Task: Add an event with the title Third Lunch and Learn: Effective Project Management and Execution Strategies, date '2023/11/08', time 7:30 AM to 9:30 AMand add a description: By the end of the discussion, the employee will have a clear understanding of the performance concerns, a roadmap for improvement, and a support system in place to help them succeed. The supervisor will also have a framework for monitoring progress, providing ongoing feedback, and recognizing positive changes., put the event into Yellow category, logged in from the account softage.8@softage.netand send the event invitation to softage.6@softage.net and softage.7@softage.net. Set a reminder for the event 1 hour before
Action: Mouse moved to (94, 132)
Screenshot: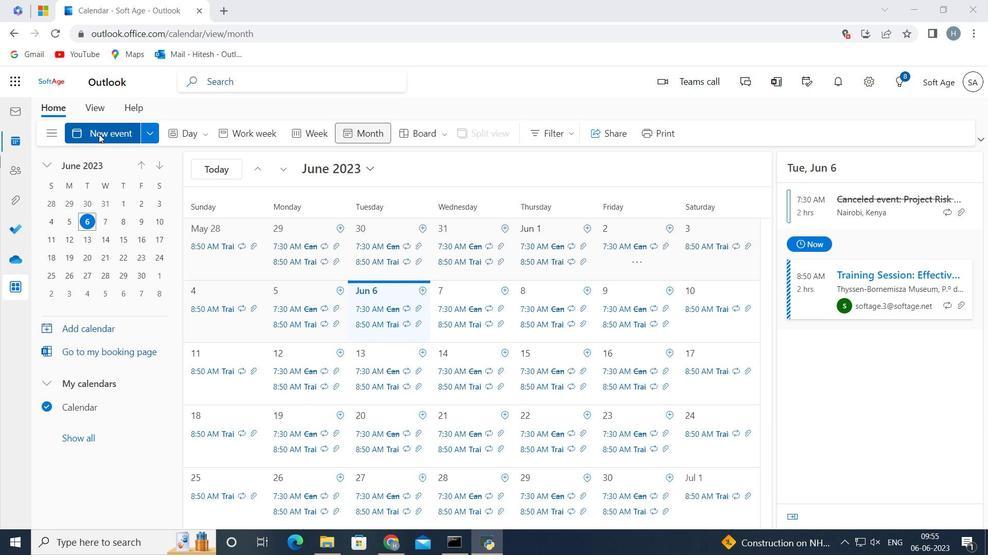 
Action: Mouse pressed left at (94, 132)
Screenshot: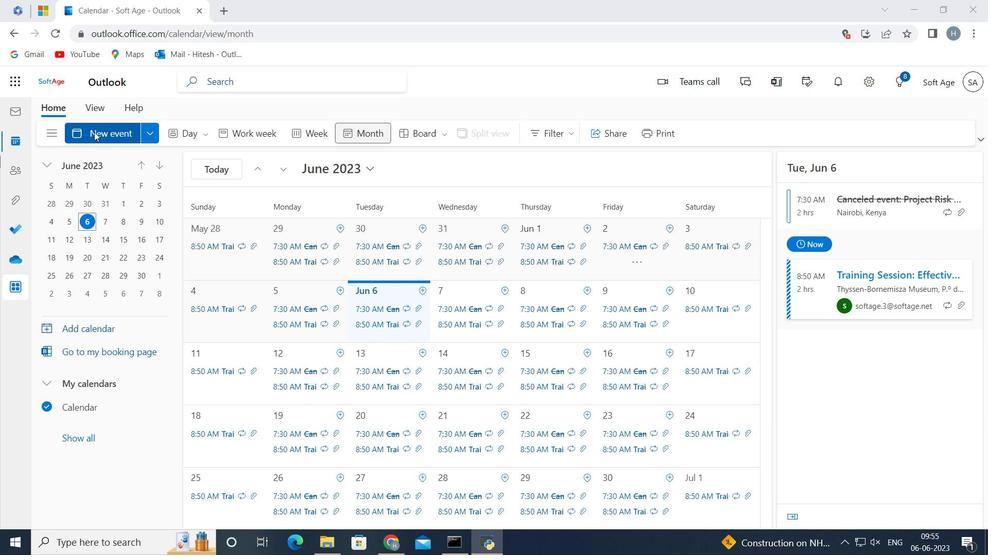
Action: Mouse moved to (306, 214)
Screenshot: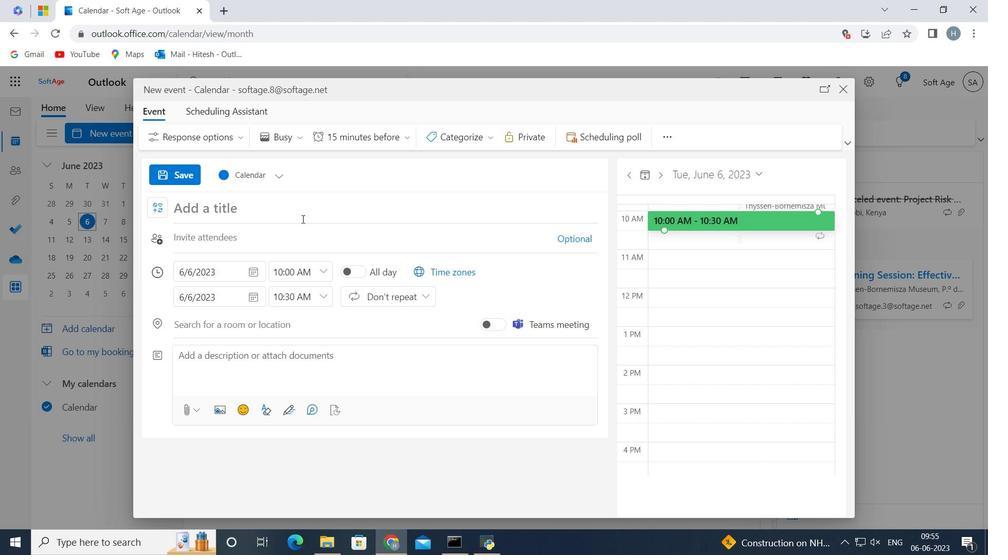 
Action: Mouse pressed left at (306, 214)
Screenshot: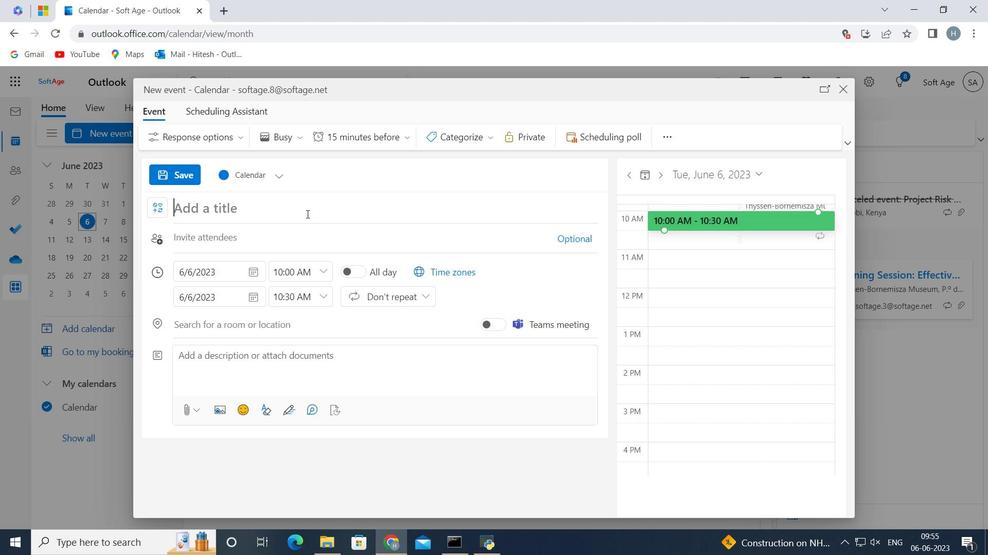 
Action: Key pressed <Key.shift>Third<Key.space><Key.shift>Lunch<Key.space>and<Key.space><Key.shift>Learn<Key.shift_r>:<Key.space><Key.shift>Effective<Key.space><Key.shift>pro<Key.backspace><Key.backspace><Key.backspace><Key.shift>Project<Key.space><Key.shift>ma<Key.backspace><Key.backspace><Key.shift>Management<Key.space>and<Key.space><Key.shift><Key.shift><Key.shift><Key.shift>Ed<Key.backspace>xecution<Key.space><Key.shift>Strategies
Screenshot: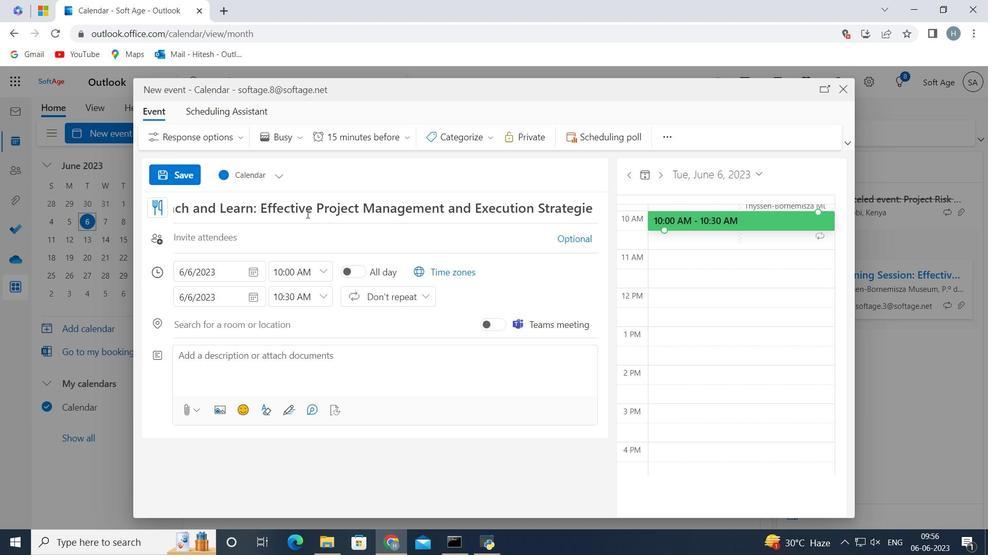 
Action: Mouse moved to (255, 271)
Screenshot: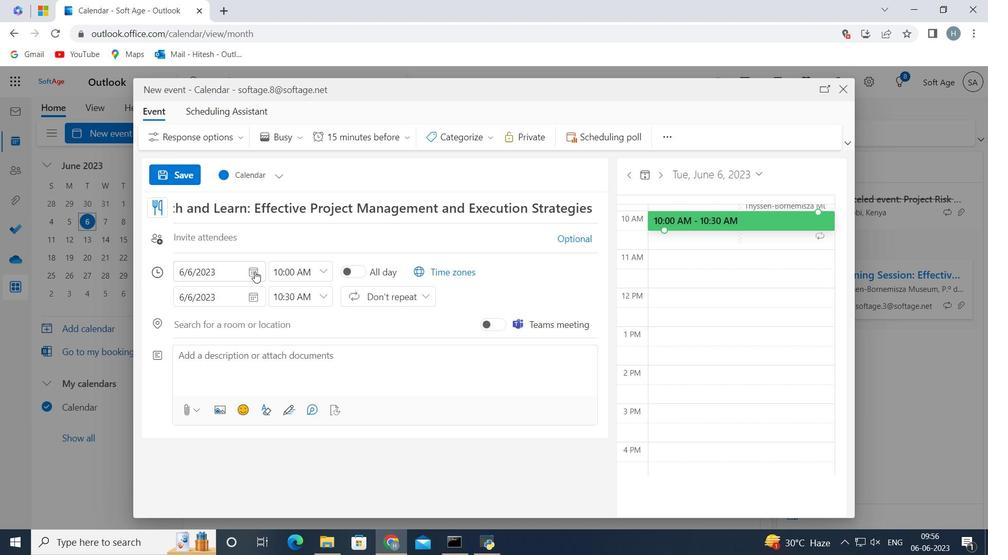
Action: Mouse pressed left at (255, 271)
Screenshot: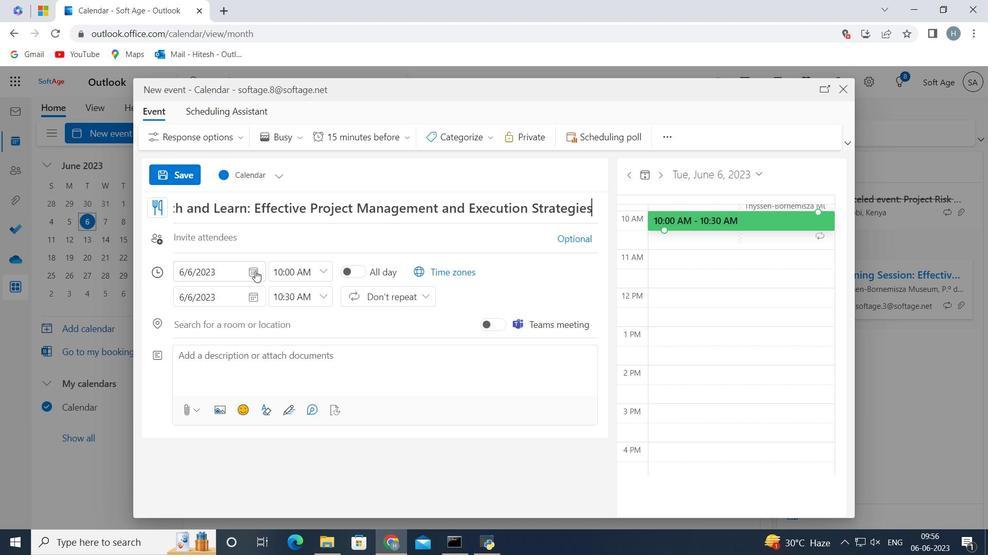 
Action: Mouse moved to (248, 291)
Screenshot: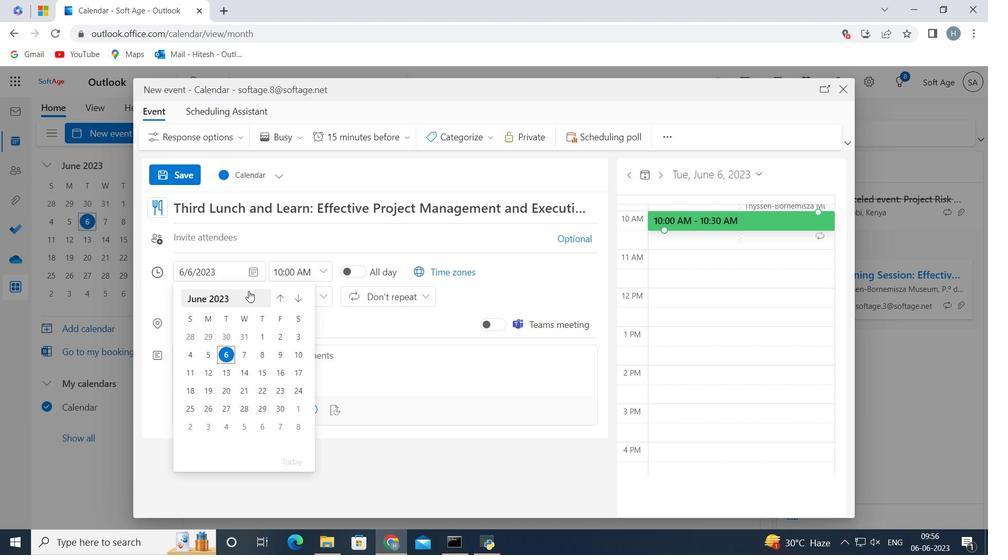 
Action: Mouse pressed left at (248, 291)
Screenshot: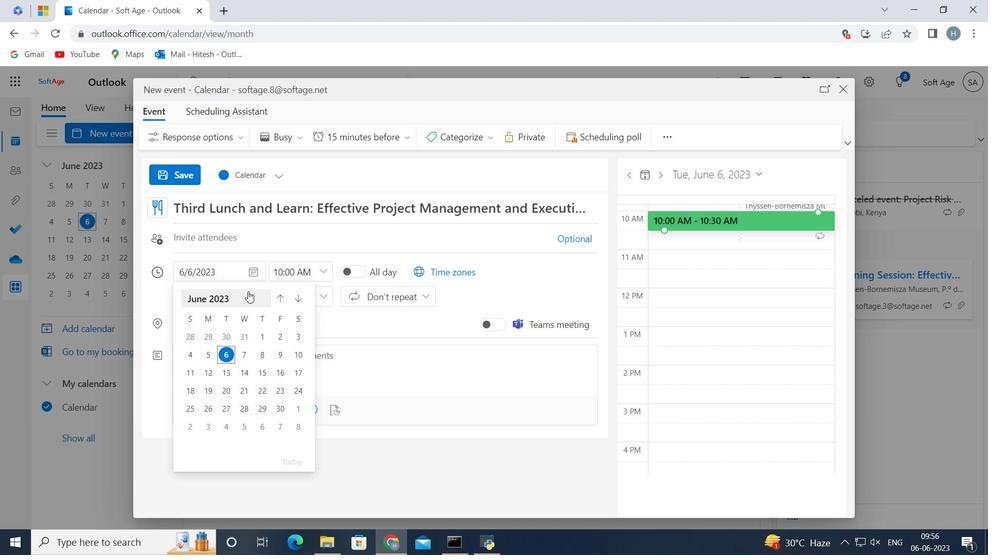 
Action: Mouse pressed left at (248, 291)
Screenshot: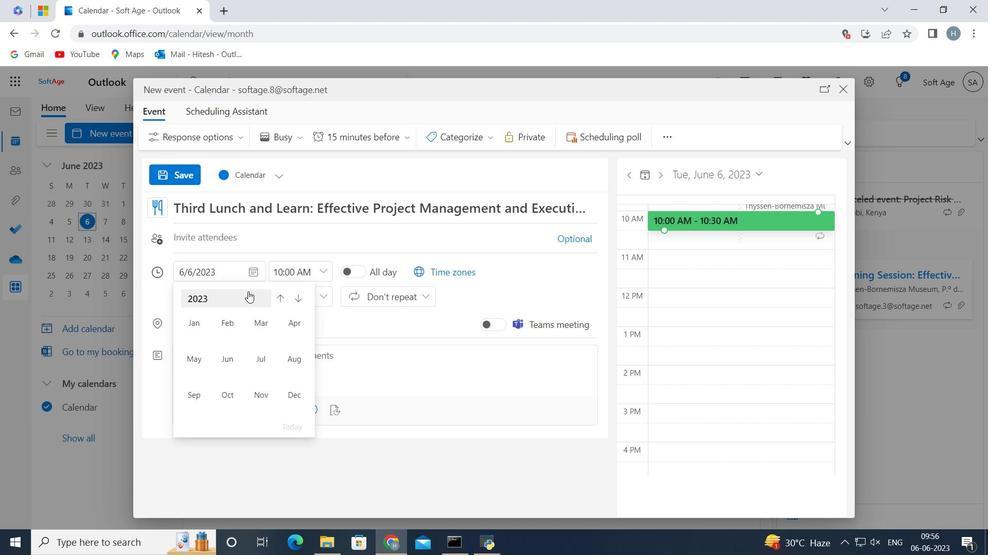 
Action: Mouse moved to (294, 324)
Screenshot: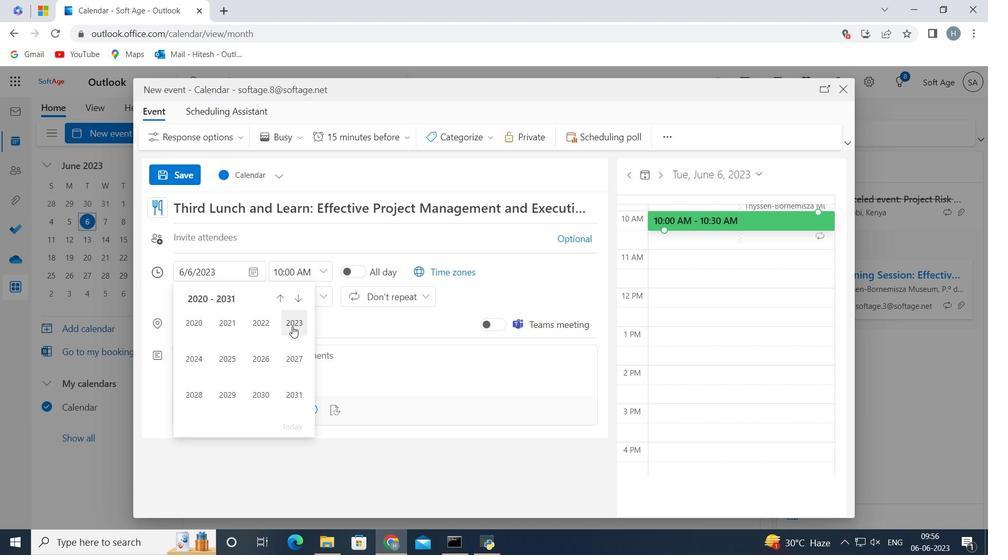 
Action: Mouse pressed left at (294, 324)
Screenshot: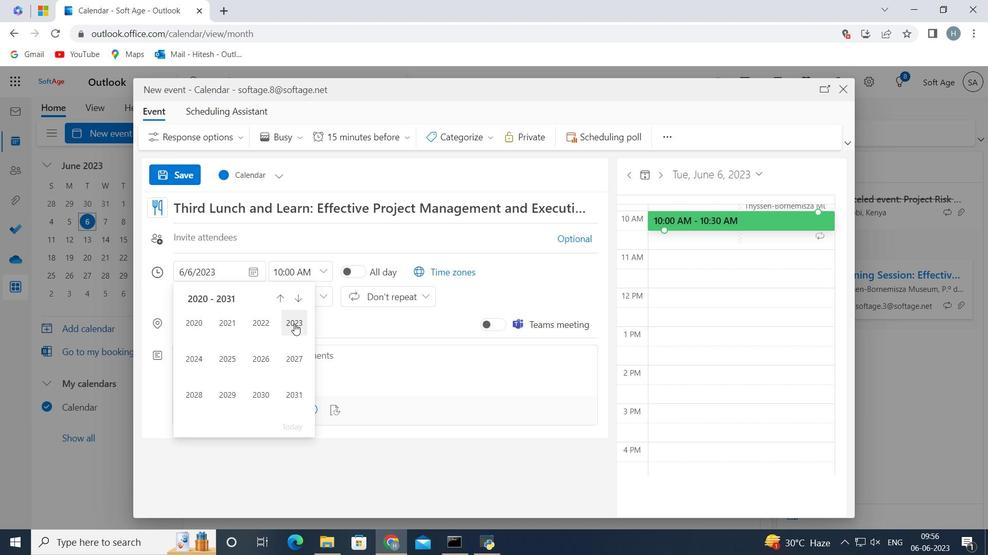 
Action: Mouse moved to (266, 396)
Screenshot: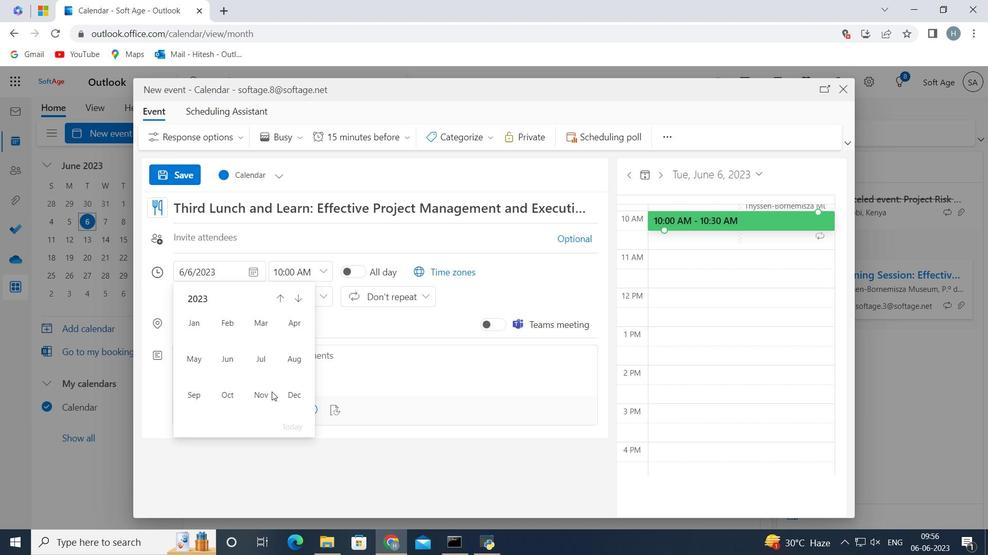 
Action: Mouse pressed left at (266, 396)
Screenshot: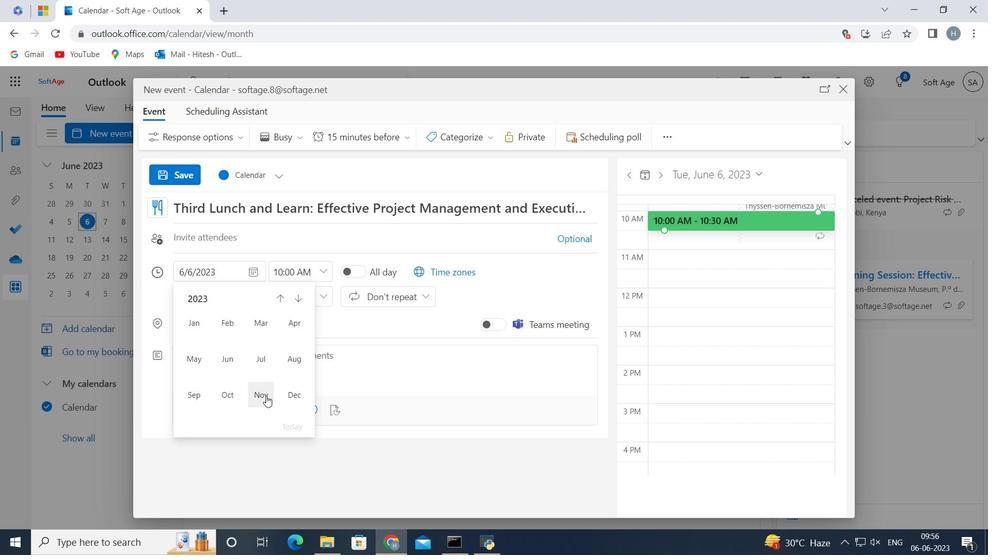 
Action: Mouse moved to (245, 356)
Screenshot: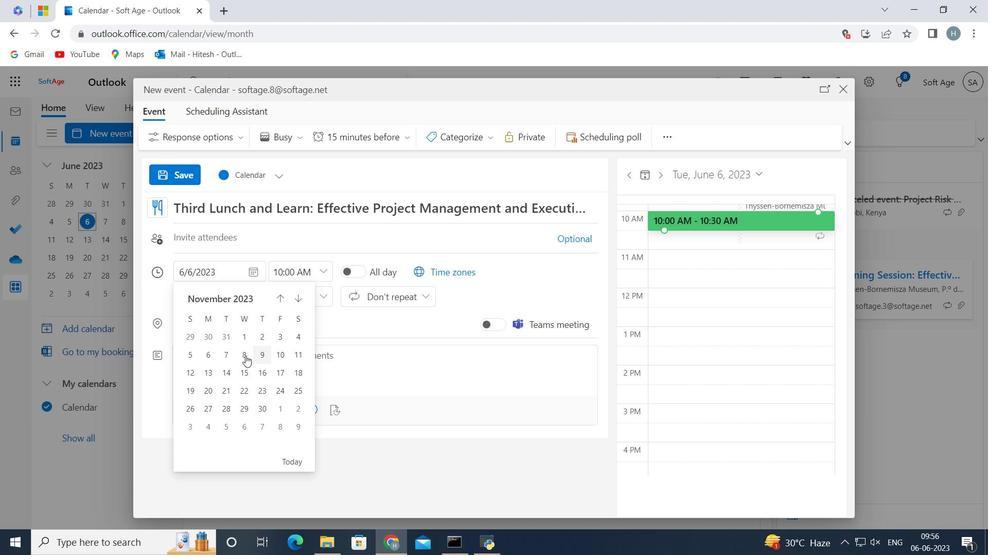 
Action: Mouse pressed left at (245, 356)
Screenshot: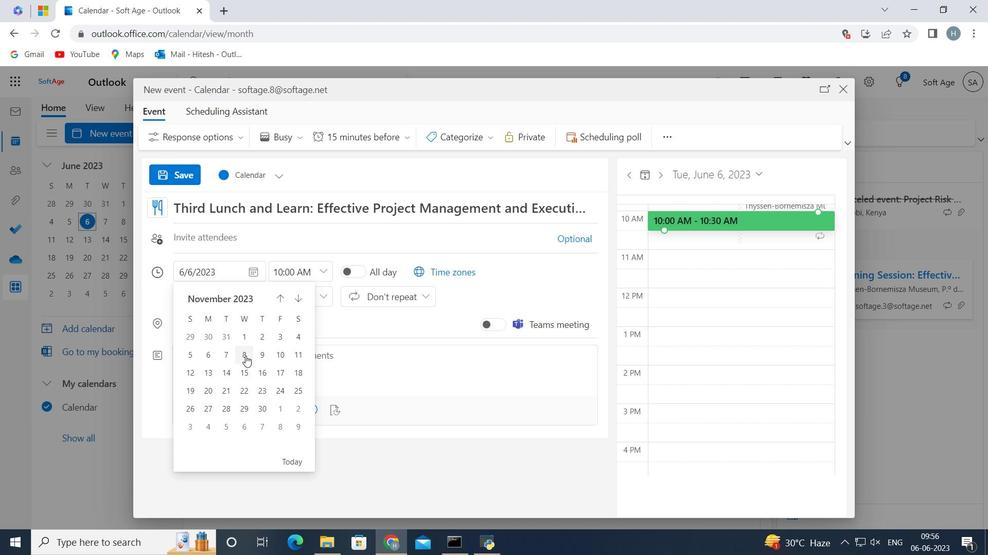 
Action: Mouse moved to (321, 271)
Screenshot: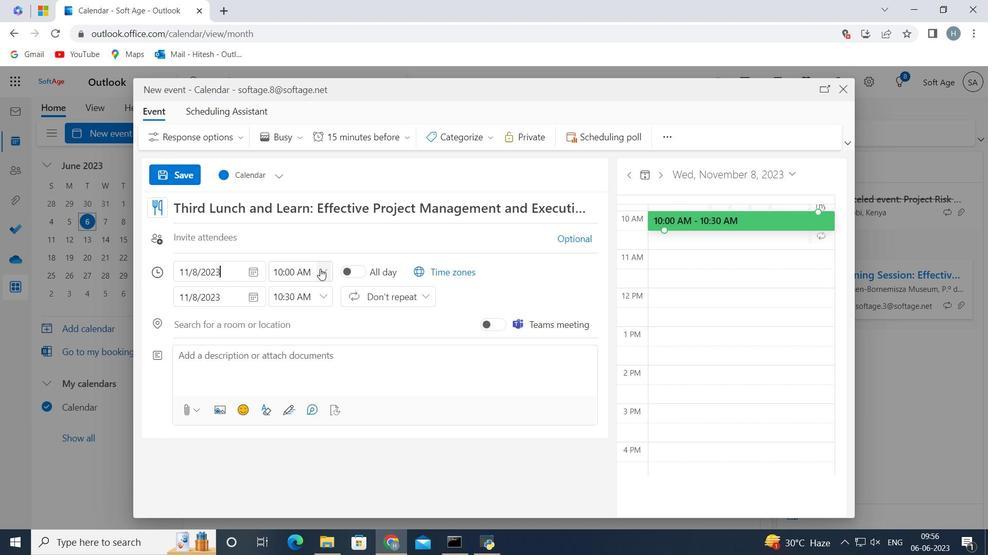 
Action: Mouse pressed left at (321, 271)
Screenshot: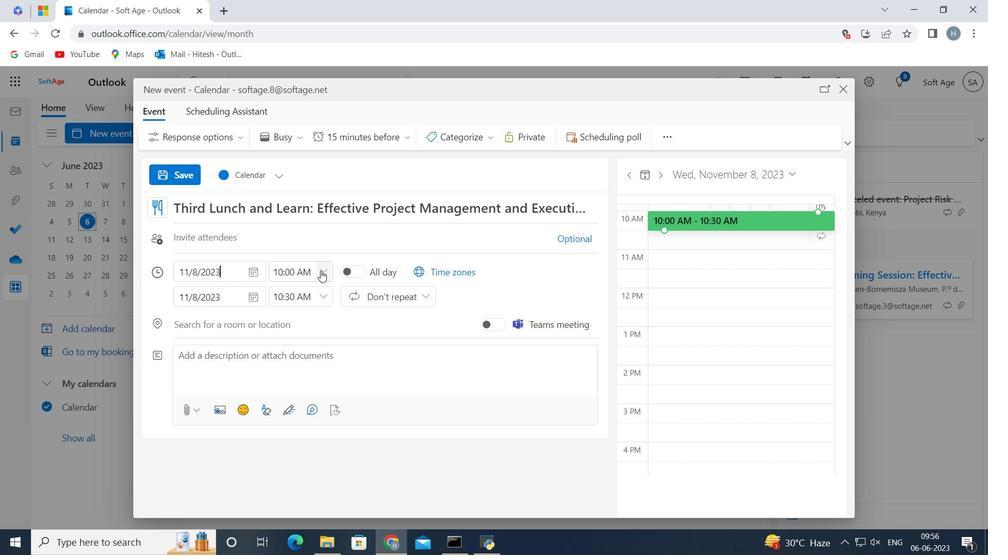 
Action: Mouse moved to (307, 357)
Screenshot: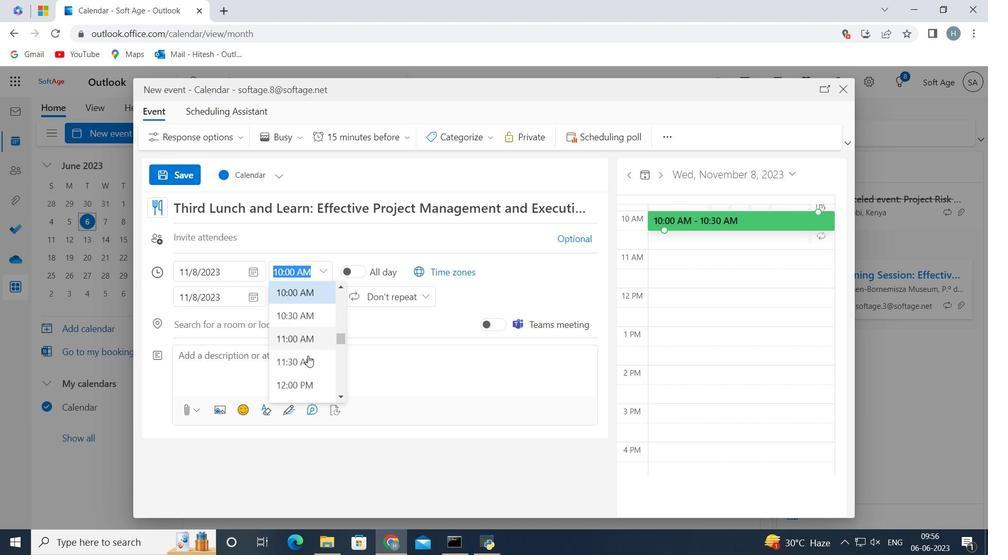
Action: Mouse scrolled (307, 357) with delta (0, 0)
Screenshot: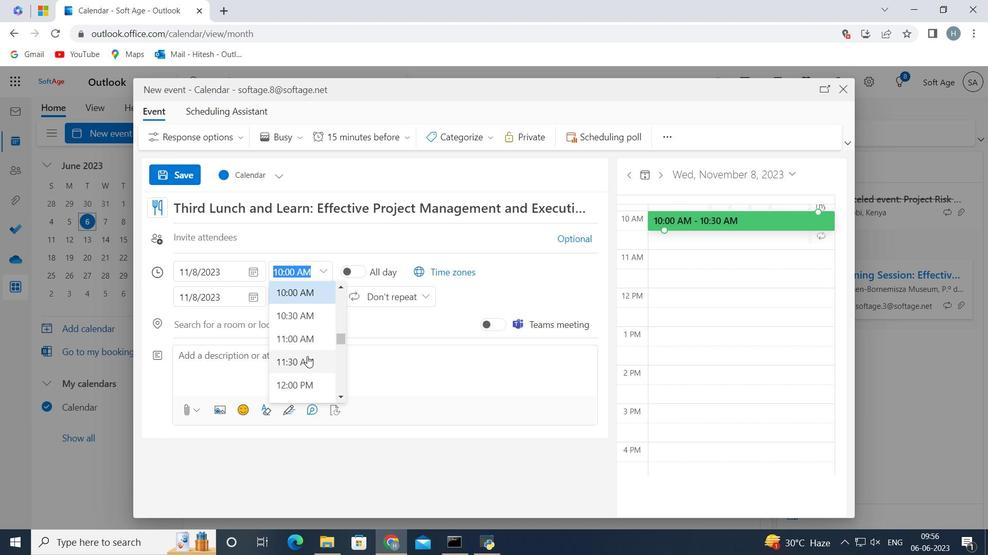 
Action: Mouse scrolled (307, 357) with delta (0, 0)
Screenshot: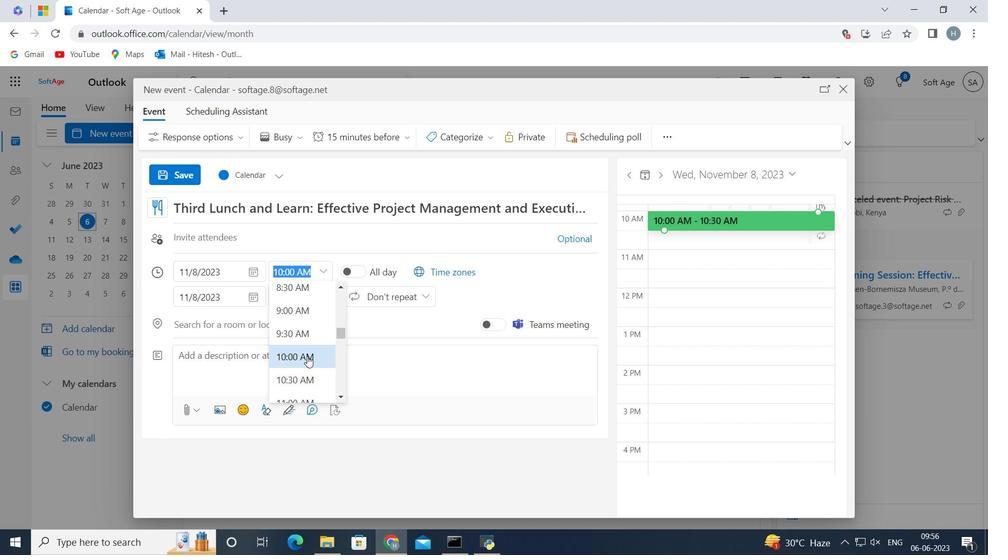 
Action: Mouse moved to (289, 303)
Screenshot: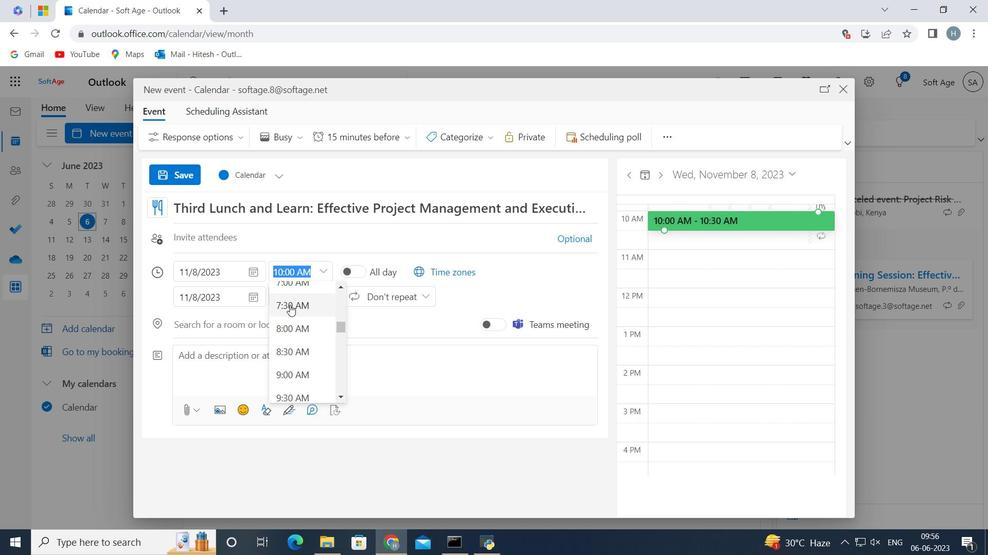 
Action: Mouse pressed left at (289, 303)
Screenshot: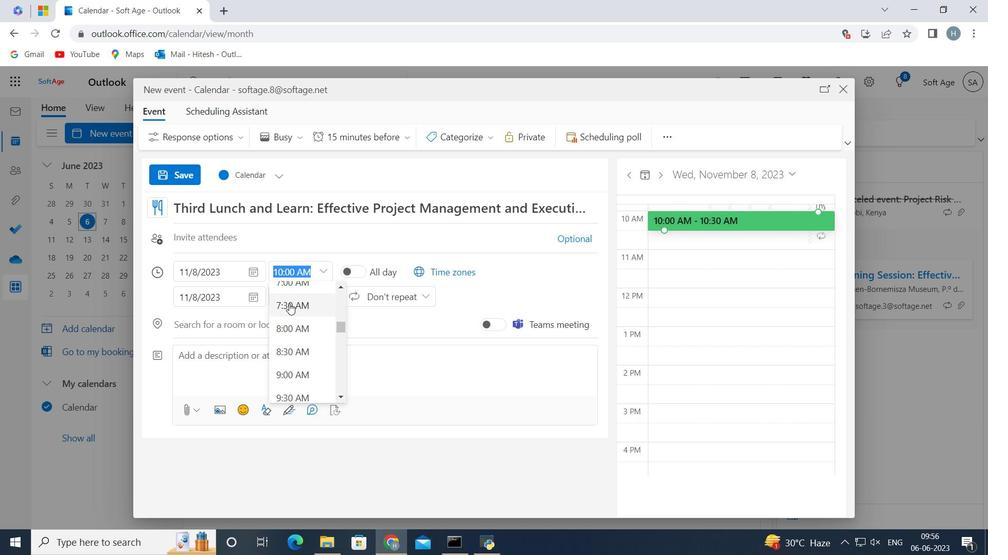 
Action: Mouse moved to (318, 295)
Screenshot: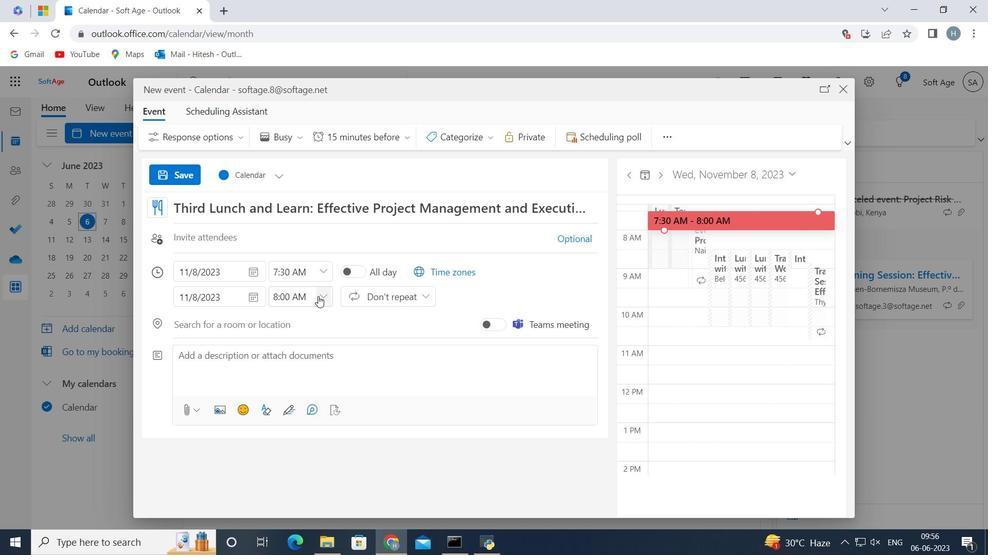 
Action: Mouse pressed left at (318, 295)
Screenshot: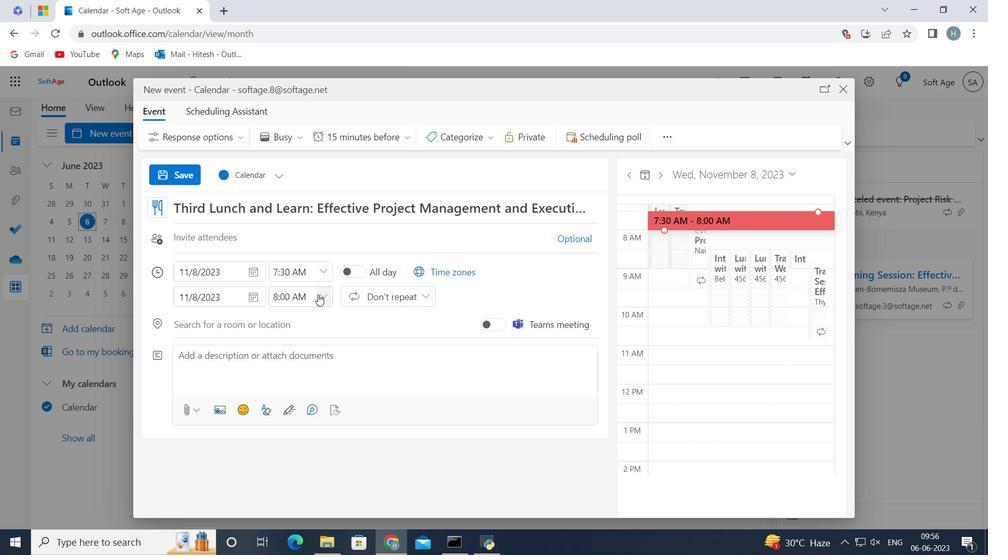 
Action: Mouse moved to (309, 383)
Screenshot: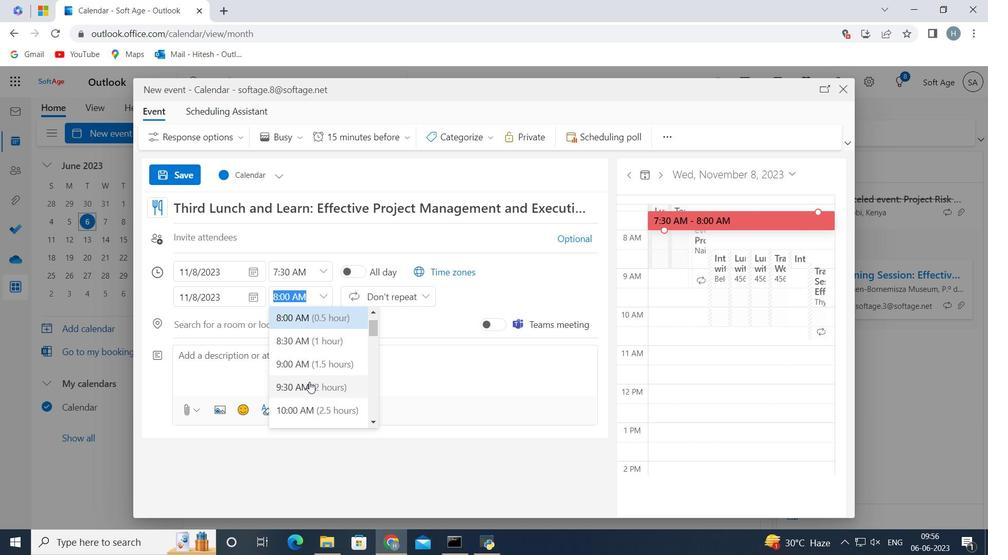 
Action: Mouse pressed left at (309, 383)
Screenshot: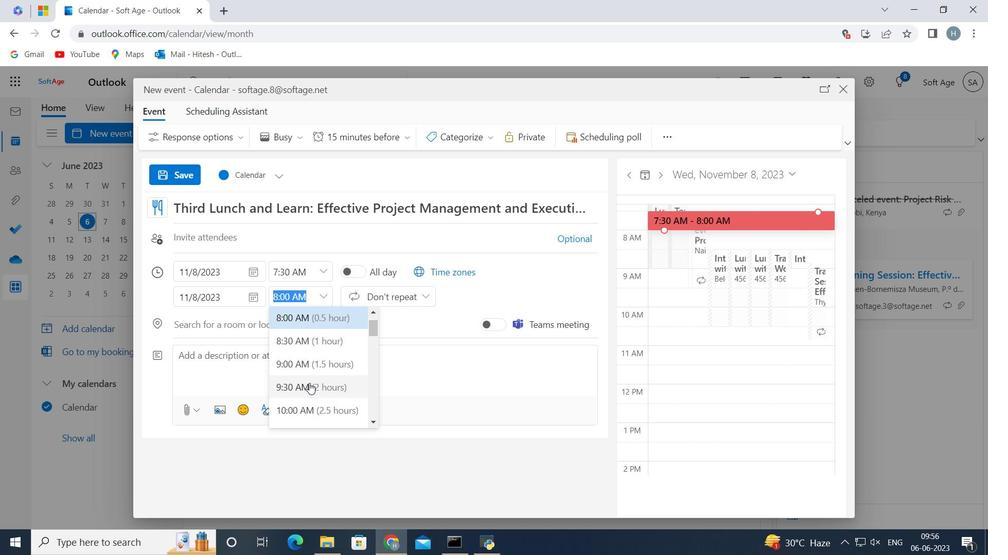 
Action: Mouse moved to (298, 358)
Screenshot: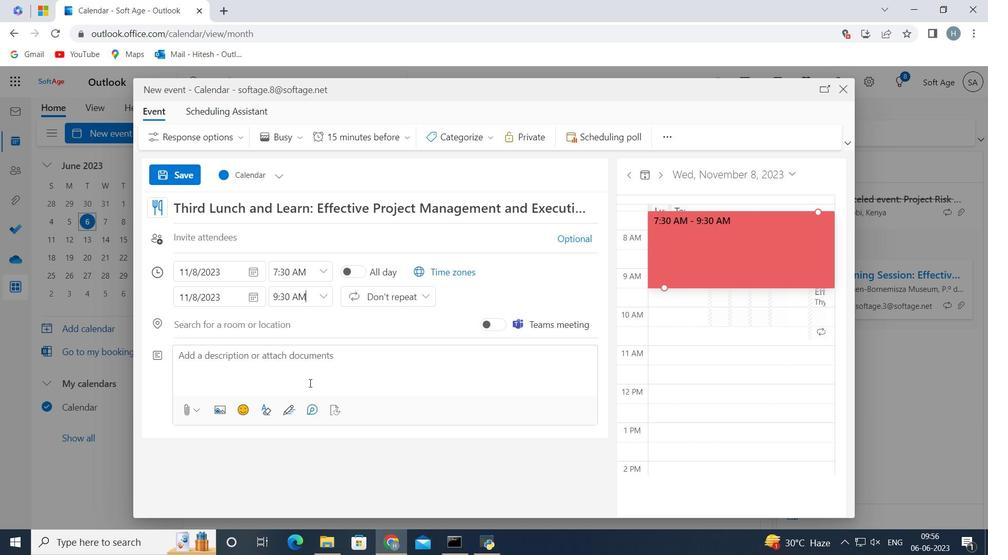 
Action: Mouse pressed left at (298, 358)
Screenshot: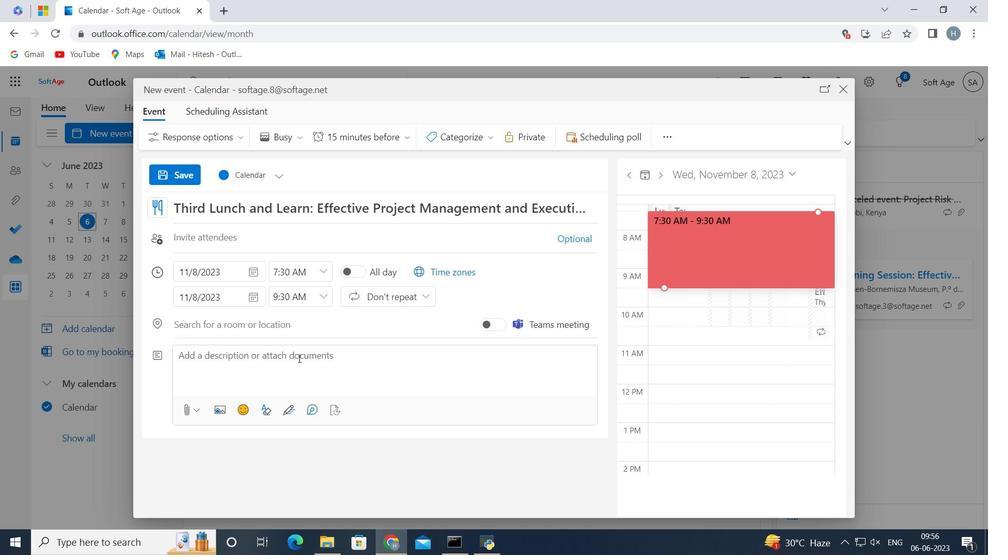 
Action: Key pressed <Key.shift>By<Key.space>the<Key.space>end<Key.space>of<Key.space>the<Key.space>discussion,<Key.space>the<Key.space>employee<Key.space>will<Key.space>have<Key.space>a<Key.space>clear<Key.space>understanding<Key.space>of<Key.space>the<Key.space>performance<Key.space>concerns,<Key.space>a<Key.space>roadmap<Key.space>for<Key.space>improvement,<Key.space>and<Key.space>a<Key.space>support<Key.space>system<Key.space>in<Key.space>place<Key.space>to<Key.space>help<Key.space>them<Key.space>succeed.<Key.space><Key.shift>The<Key.space>supervisor<Key.space>will<Key.space>also<Key.space>have<Key.space>a<Key.space>framework<Key.space>for<Key.space>monitoring<Key.space>progress,<Key.space>providing<Key.space>ongoing<Key.space>feedback,<Key.space>and<Key.space>recognizing<Key.space>positive<Key.space>changes.<Key.space>
Screenshot: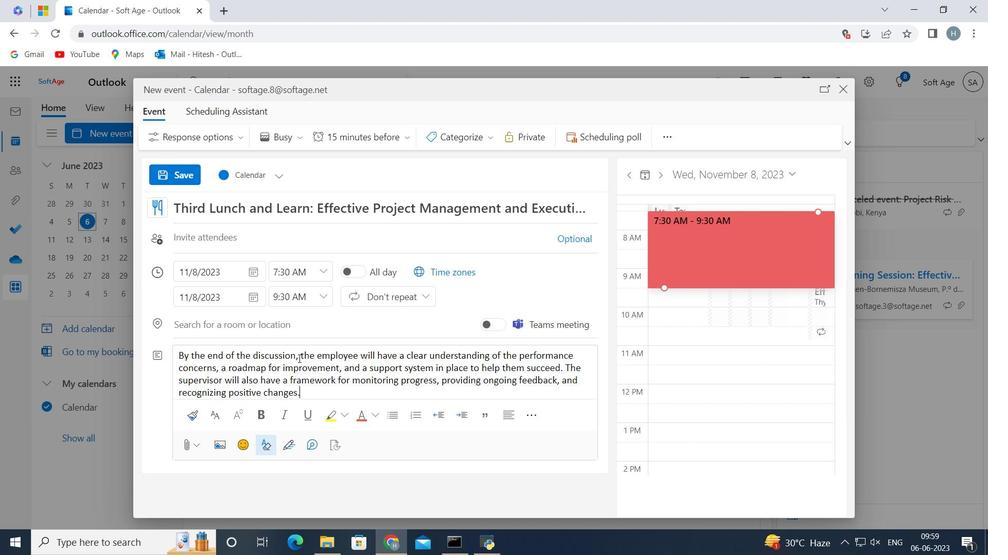 
Action: Mouse moved to (481, 138)
Screenshot: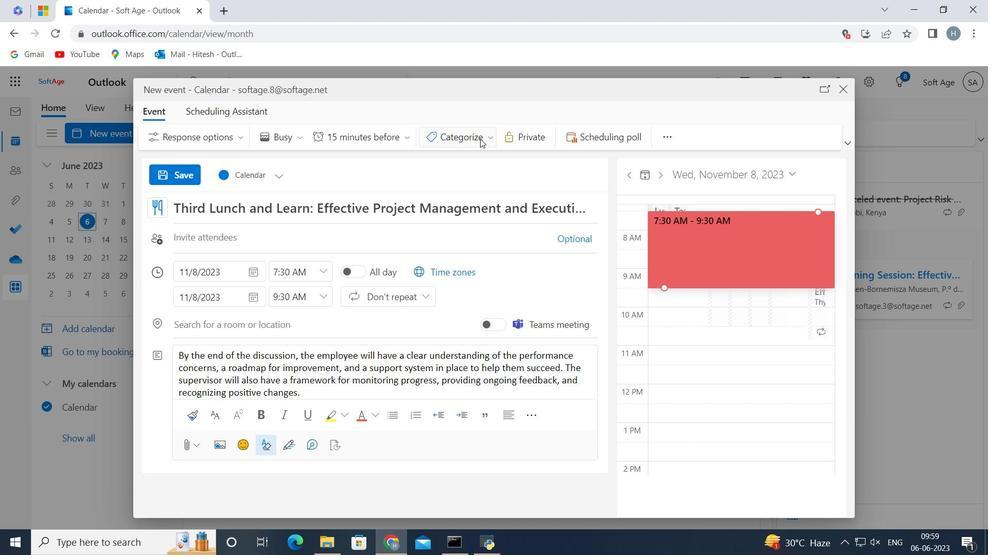 
Action: Mouse pressed left at (481, 138)
Screenshot: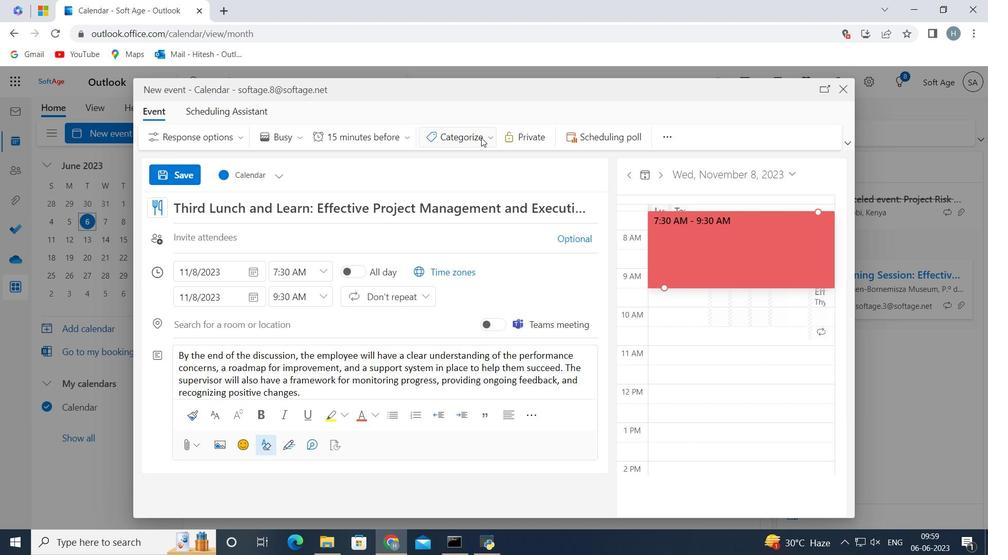 
Action: Mouse moved to (475, 261)
Screenshot: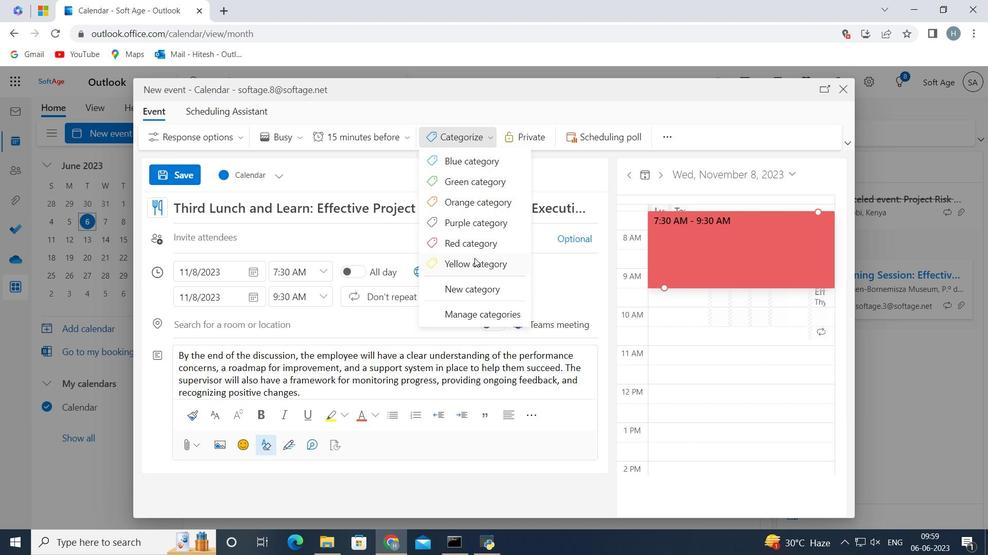
Action: Mouse pressed left at (475, 261)
Screenshot: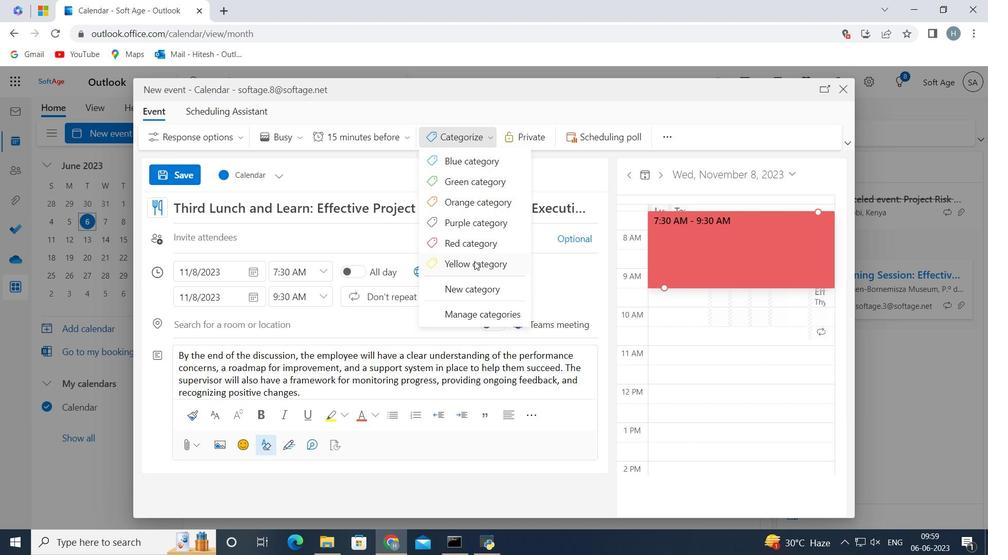 
Action: Mouse moved to (348, 241)
Screenshot: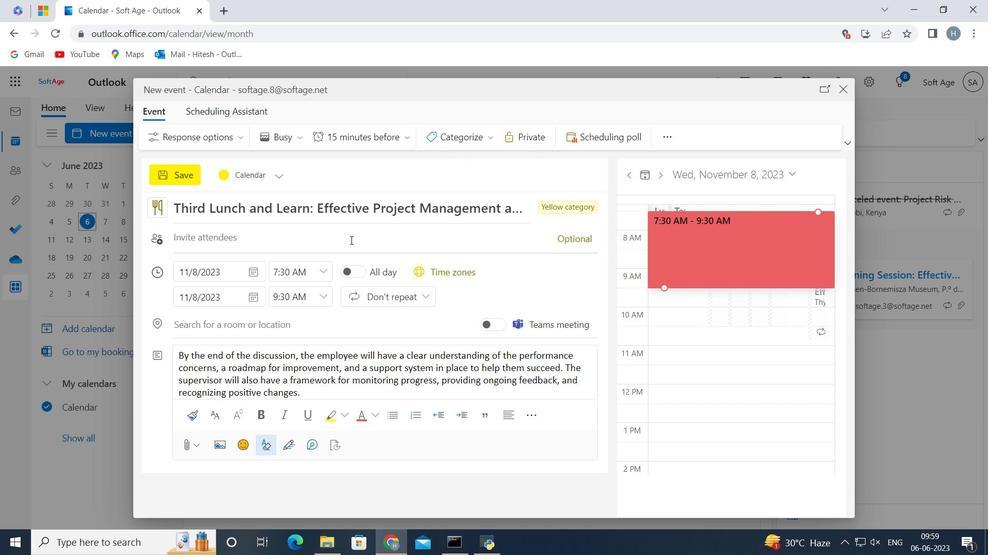 
Action: Mouse pressed left at (348, 241)
Screenshot: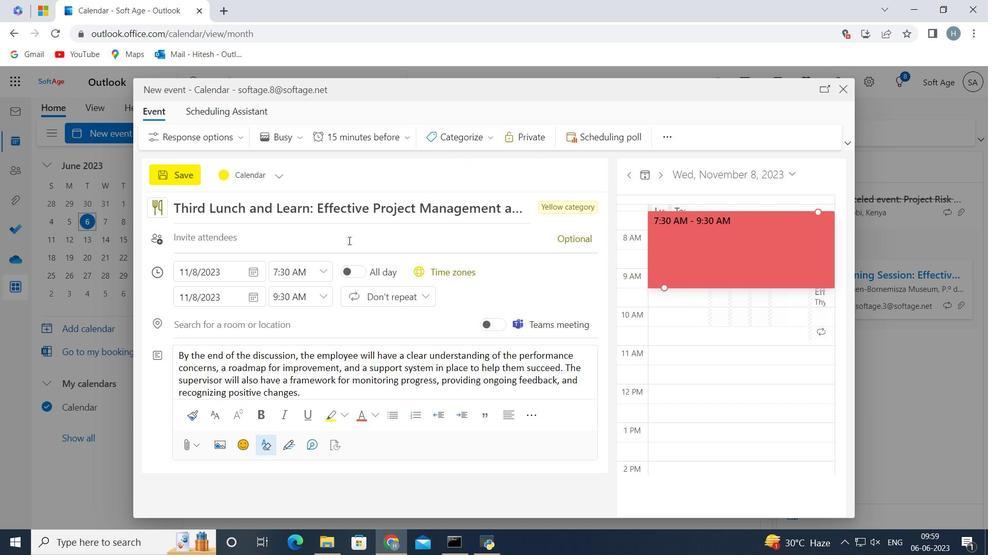 
Action: Key pressed softage.6<Key.shift>@softage.net
Screenshot: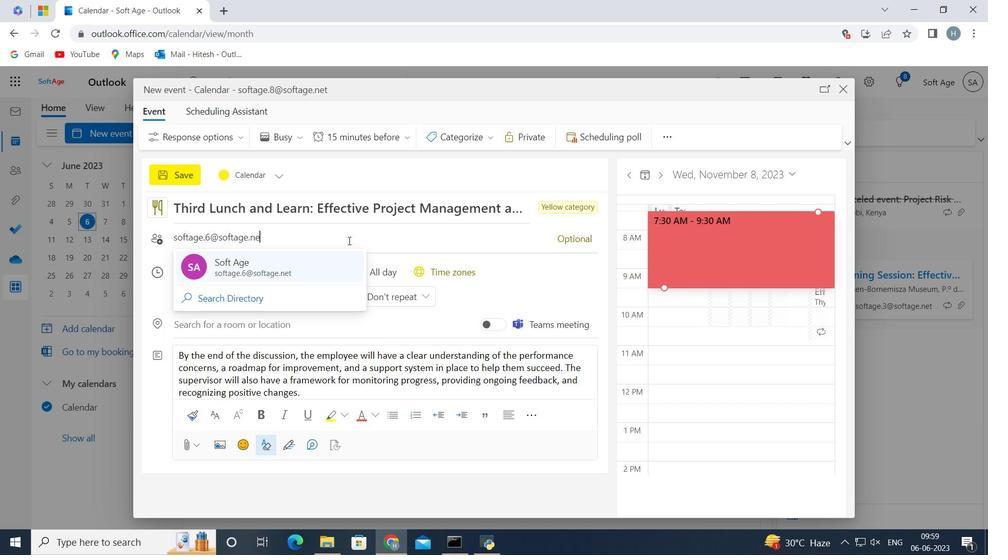 
Action: Mouse moved to (215, 278)
Screenshot: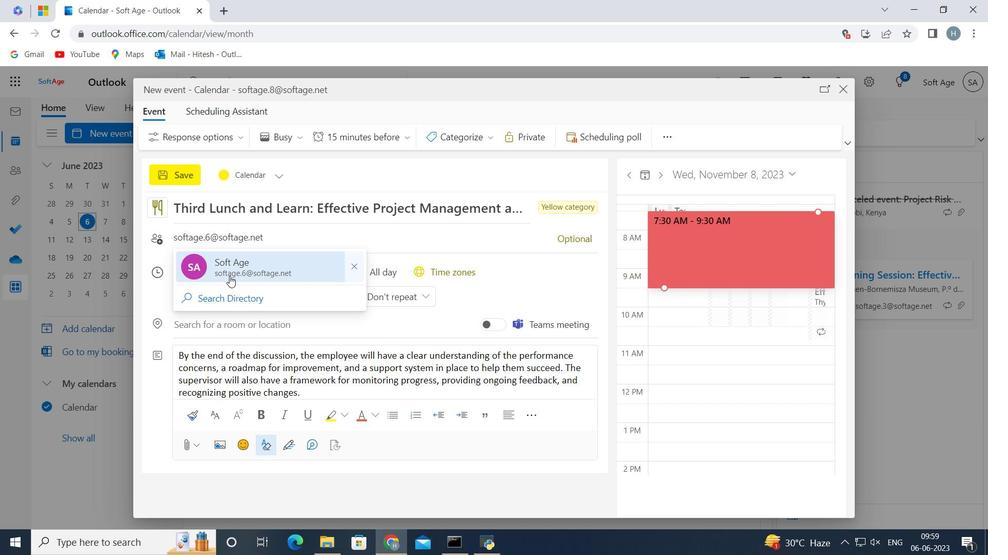 
Action: Mouse pressed left at (215, 278)
Screenshot: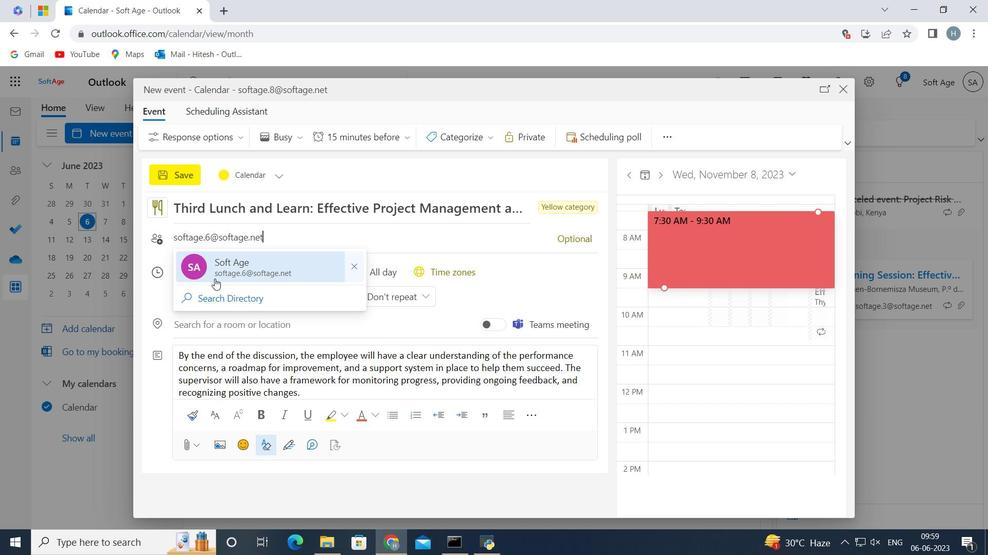 
Action: Key pressed softage.7<Key.shift>@softage.net
Screenshot: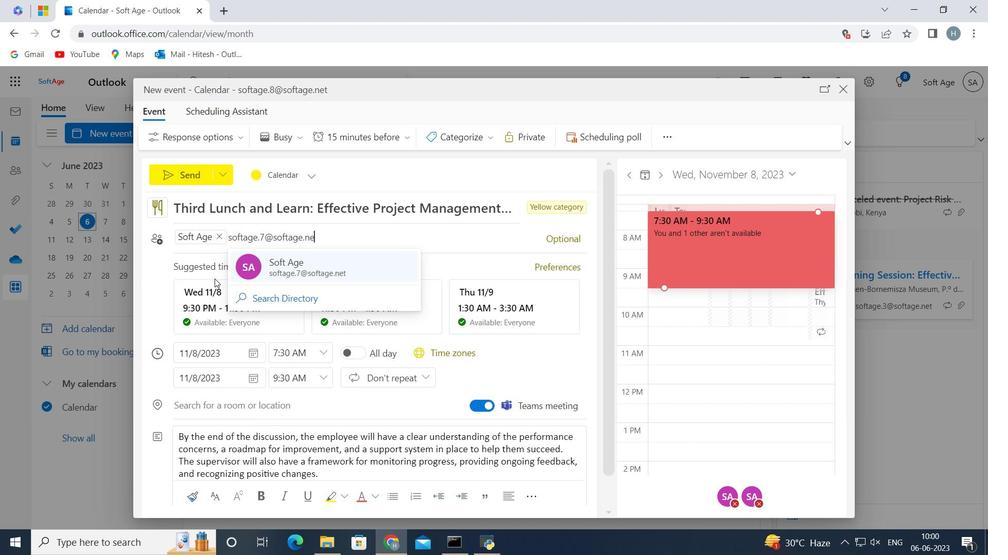 
Action: Mouse moved to (301, 267)
Screenshot: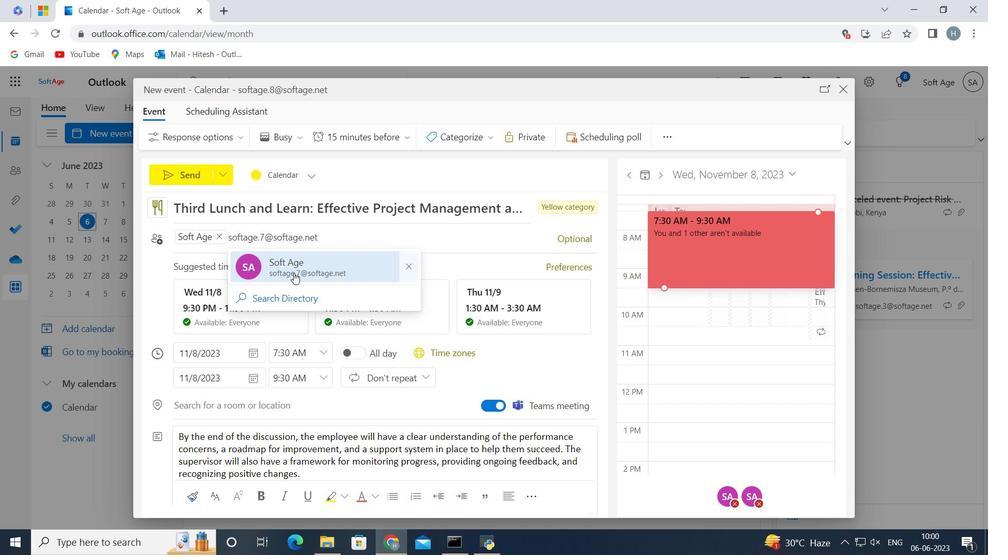 
Action: Mouse pressed left at (301, 267)
Screenshot: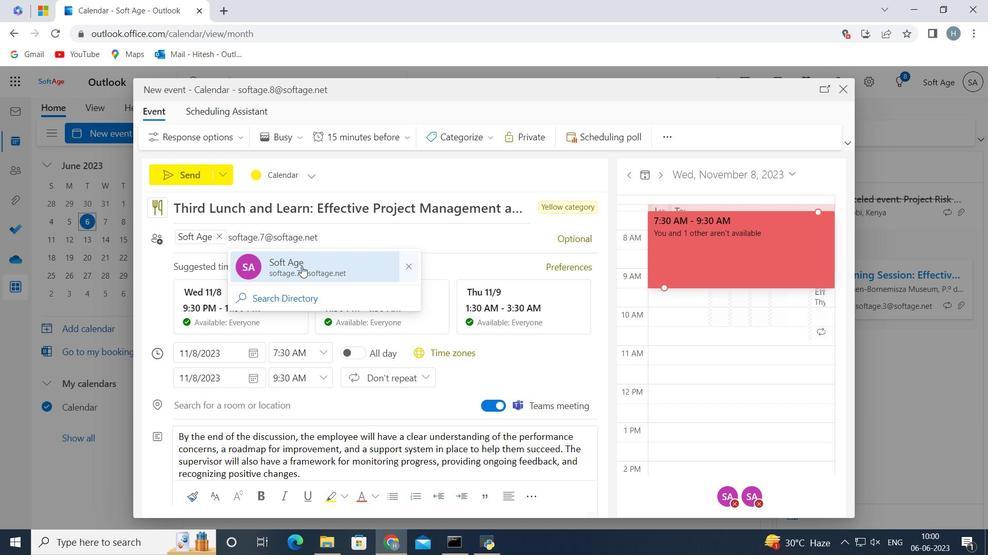 
Action: Mouse moved to (410, 133)
Screenshot: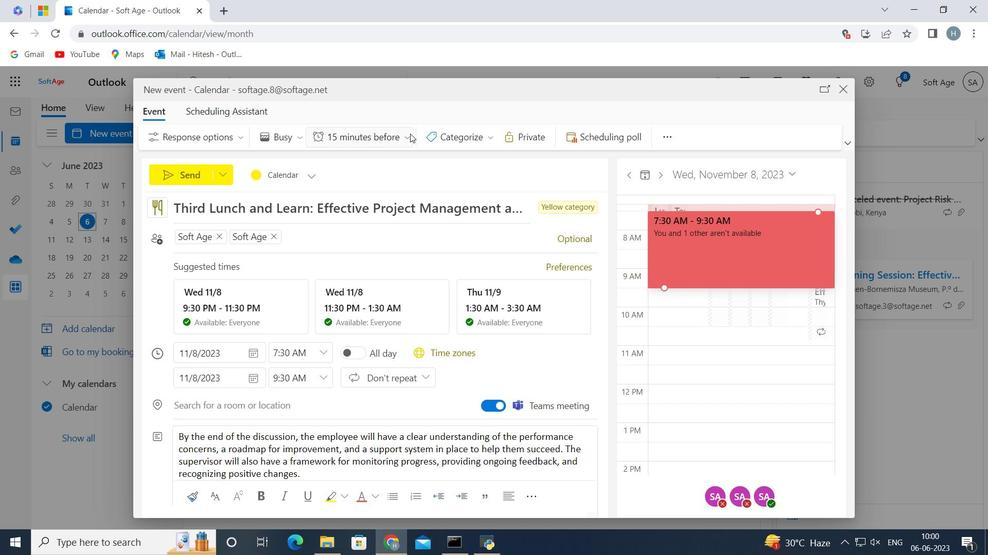 
Action: Mouse pressed left at (410, 133)
Screenshot: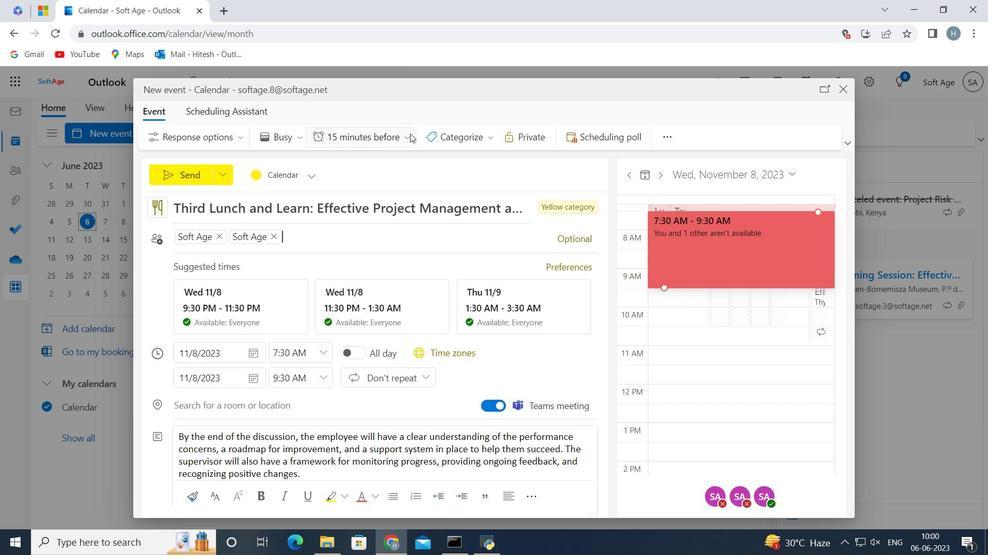 
Action: Mouse moved to (373, 279)
Screenshot: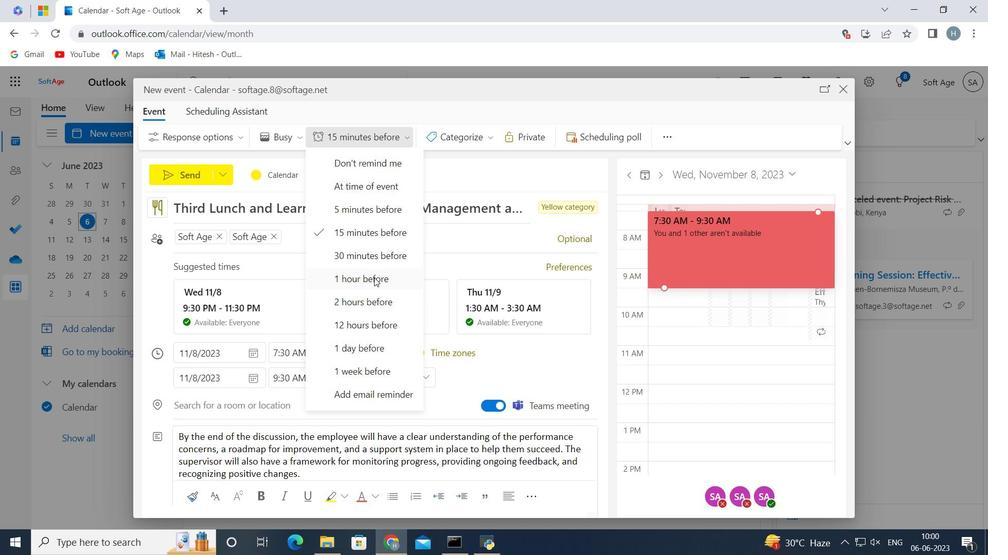 
Action: Mouse pressed left at (373, 279)
Screenshot: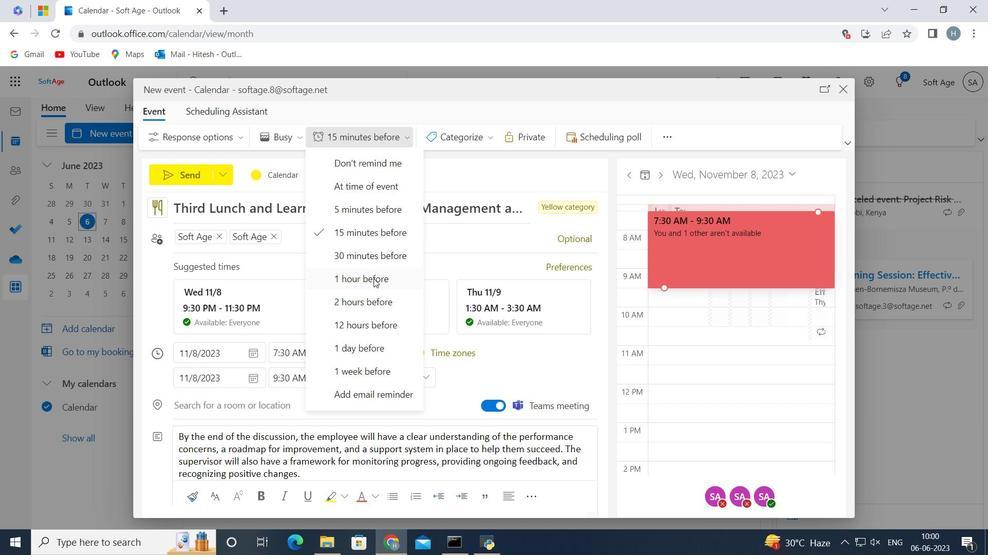 
Action: Mouse moved to (176, 168)
Screenshot: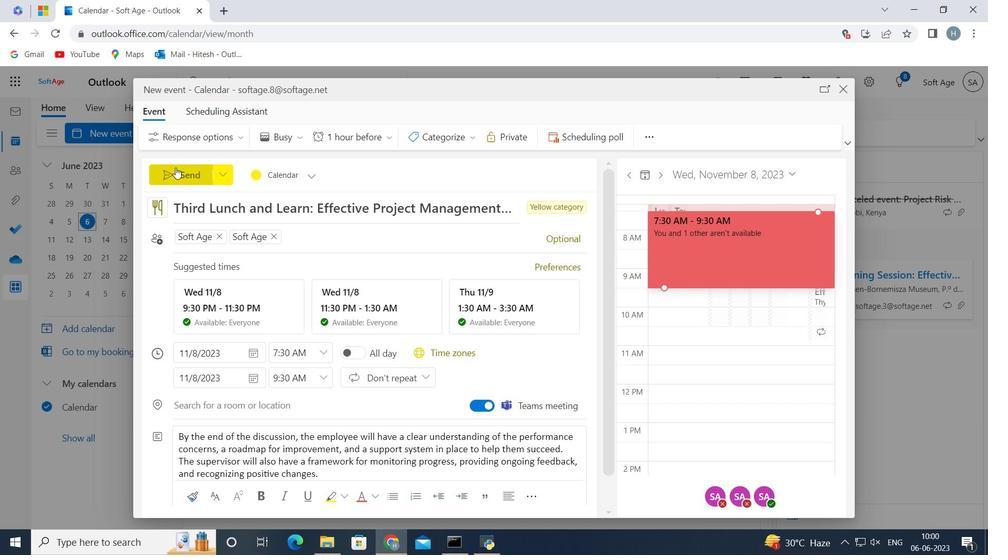 
Action: Mouse pressed left at (176, 168)
Screenshot: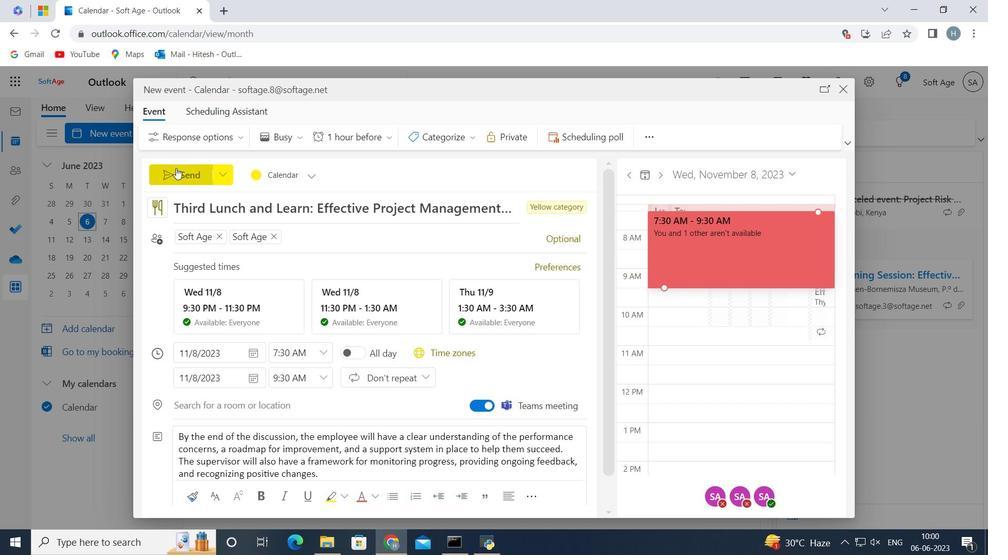 
Action: Mouse moved to (425, 180)
Screenshot: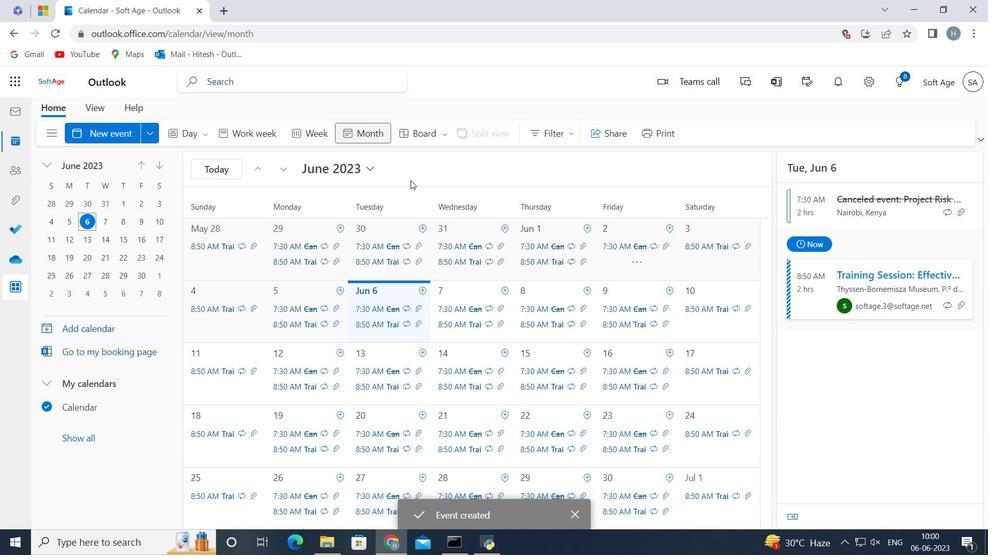 
